 Task: Go to citations add citation source and select the source type as "Journal article".
Action: Mouse moved to (226, 79)
Screenshot: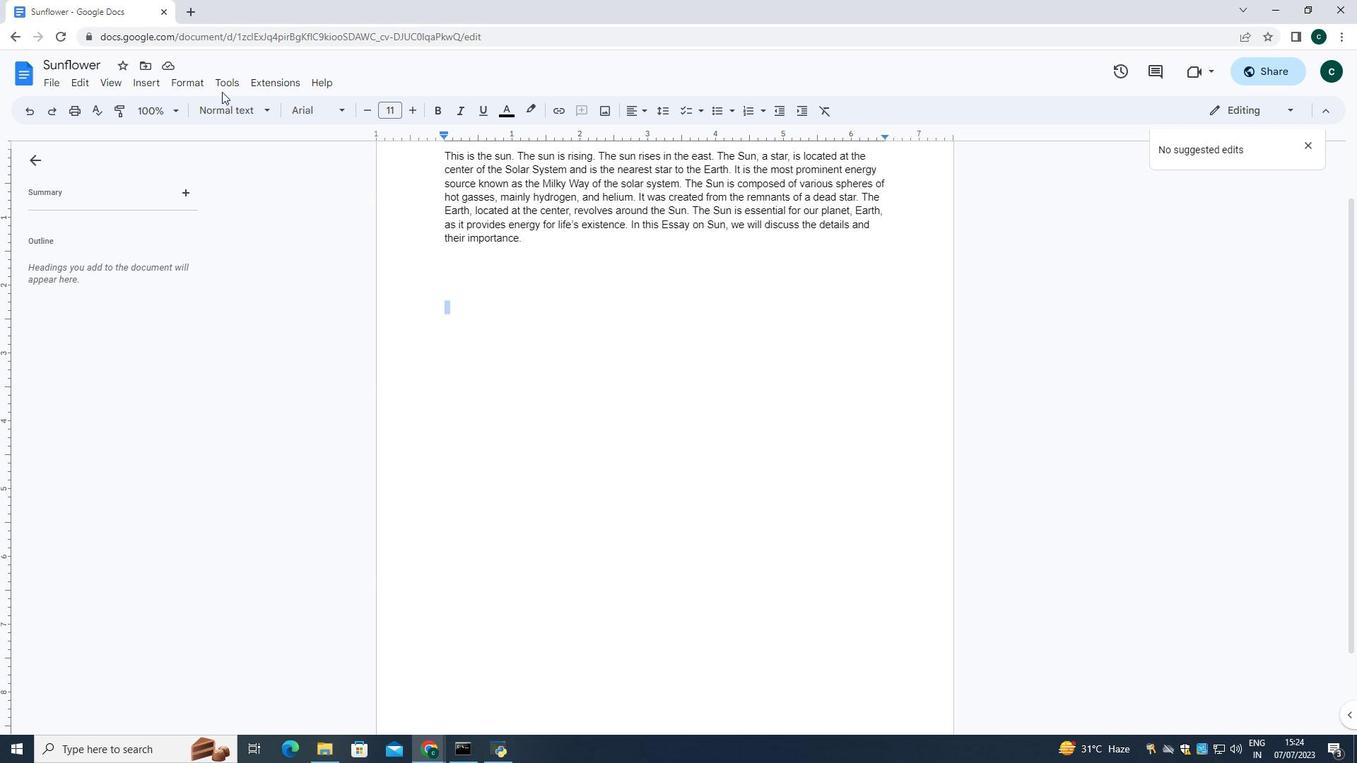 
Action: Mouse pressed left at (226, 79)
Screenshot: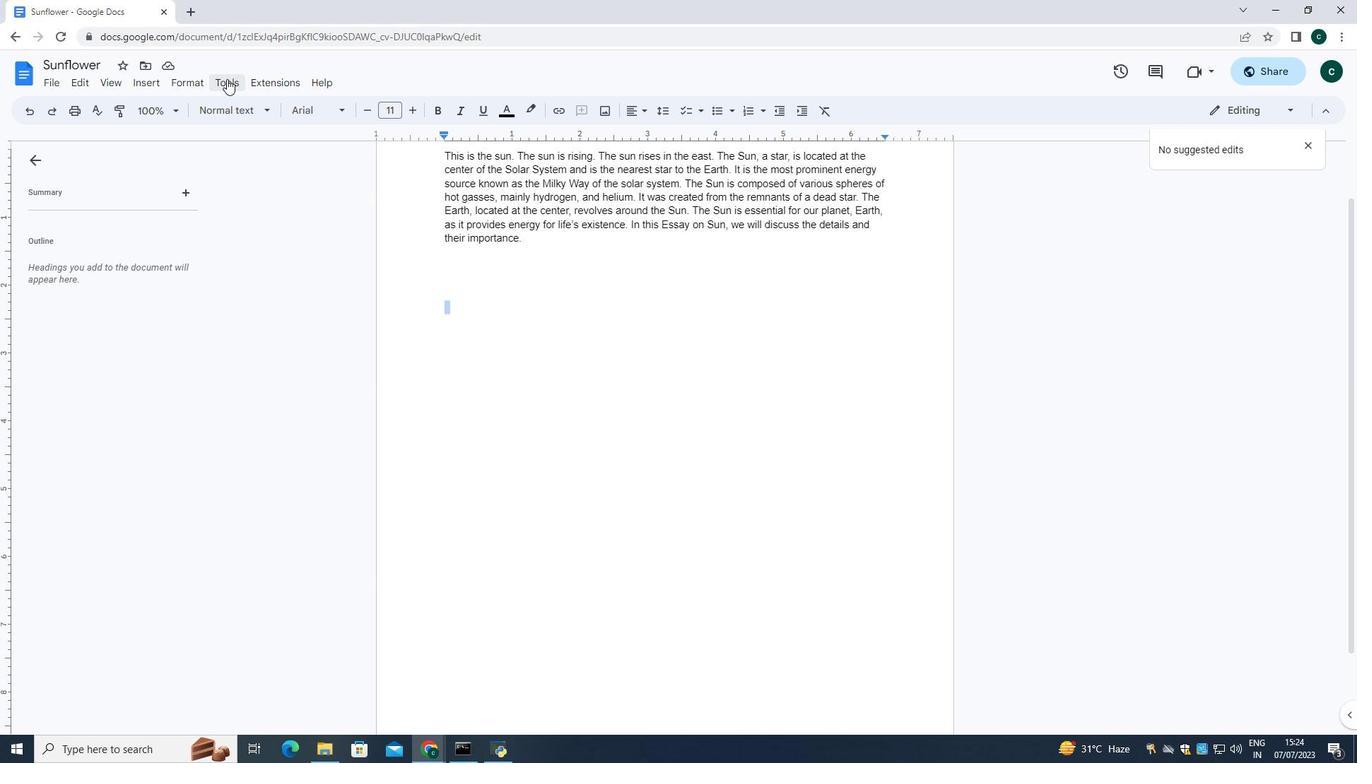 
Action: Mouse moved to (252, 190)
Screenshot: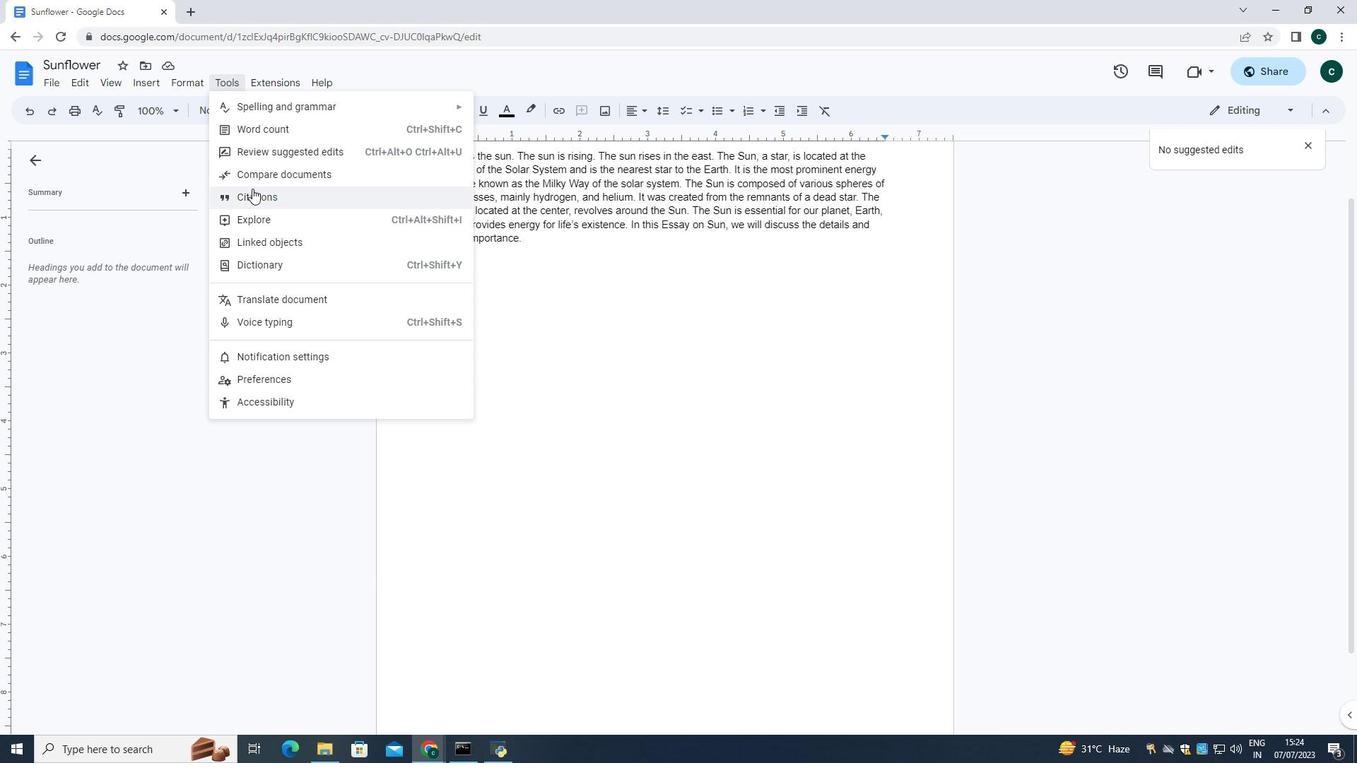 
Action: Mouse pressed left at (252, 190)
Screenshot: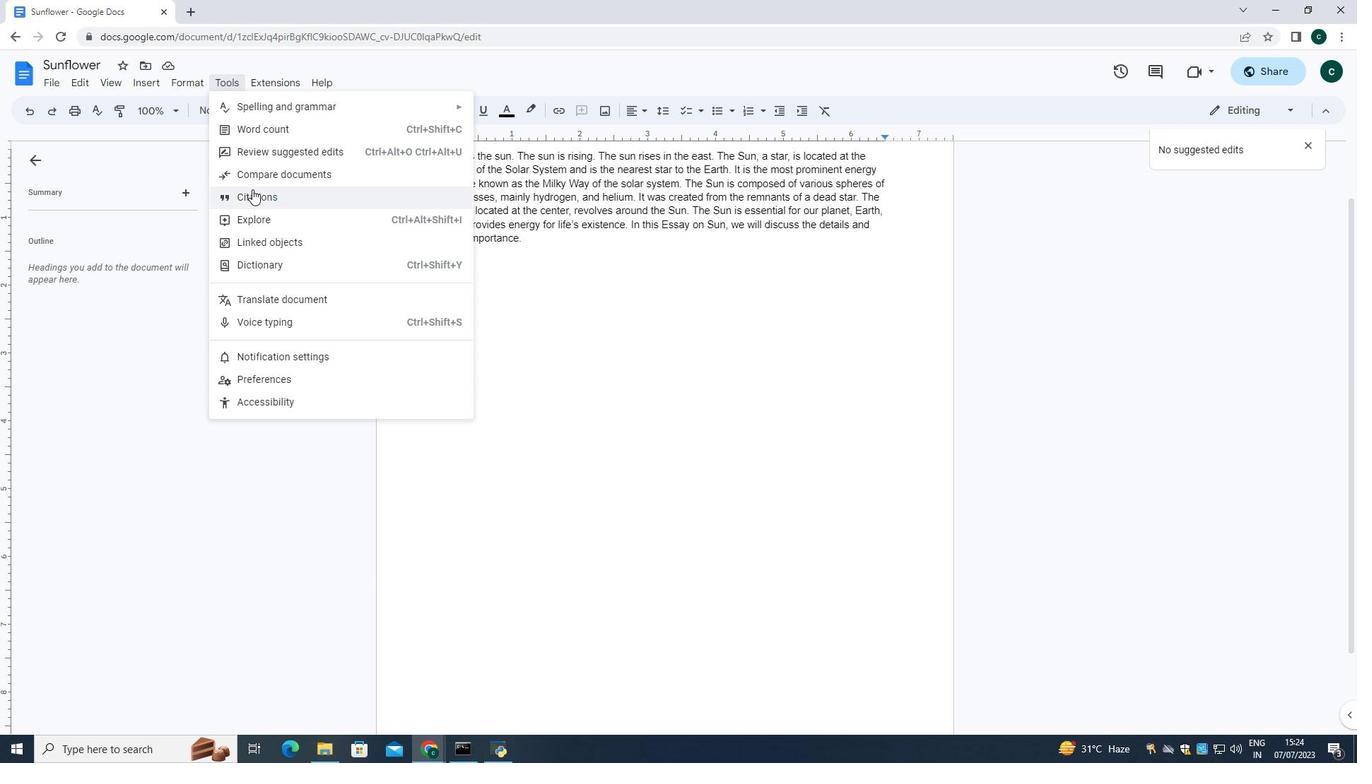 
Action: Mouse moved to (1186, 197)
Screenshot: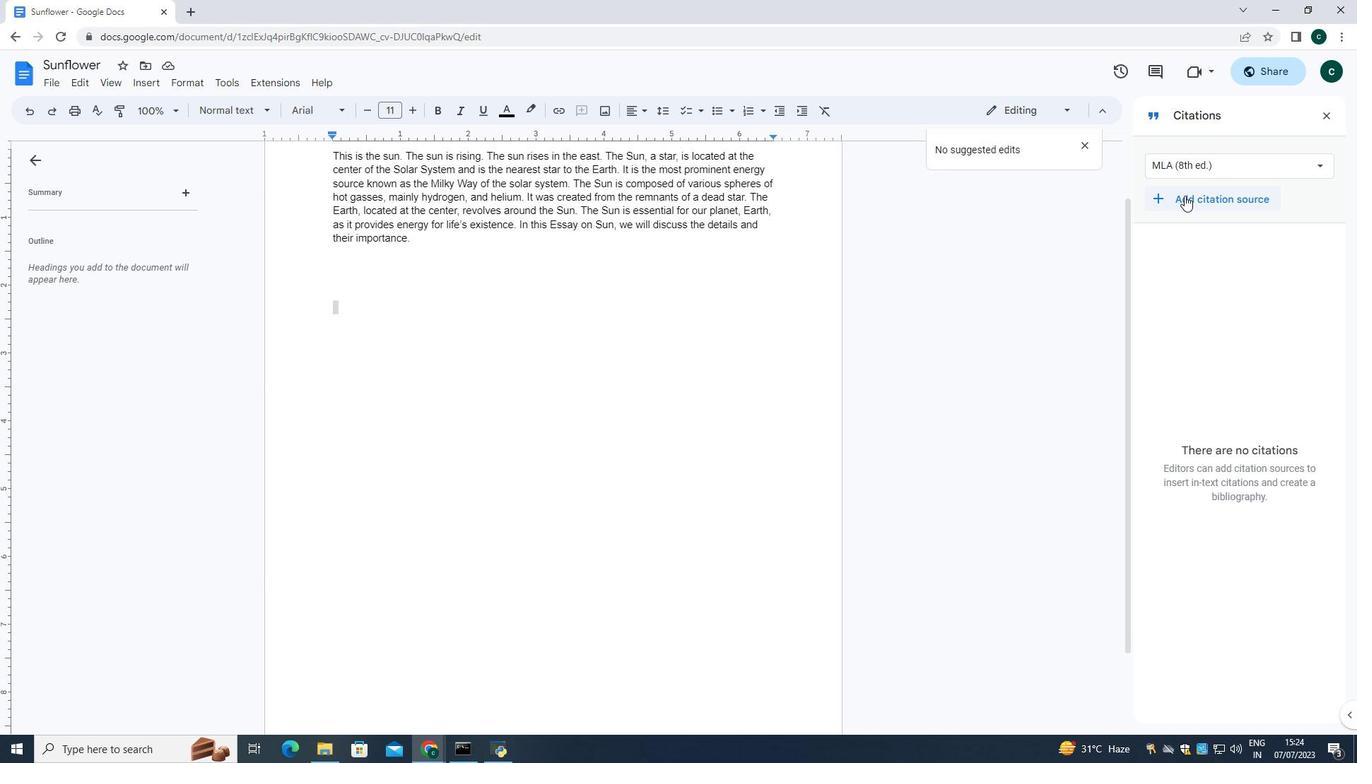 
Action: Mouse pressed left at (1186, 197)
Screenshot: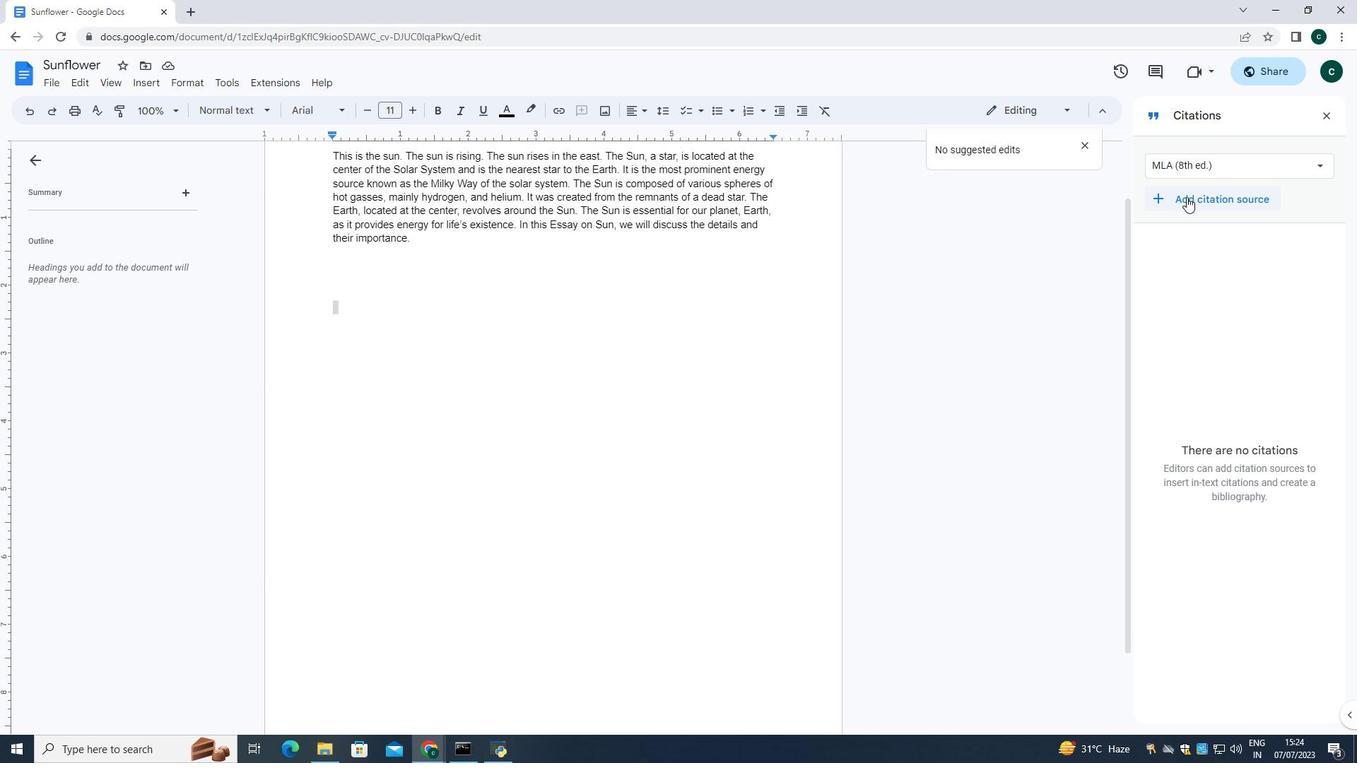 
Action: Mouse moved to (1190, 182)
Screenshot: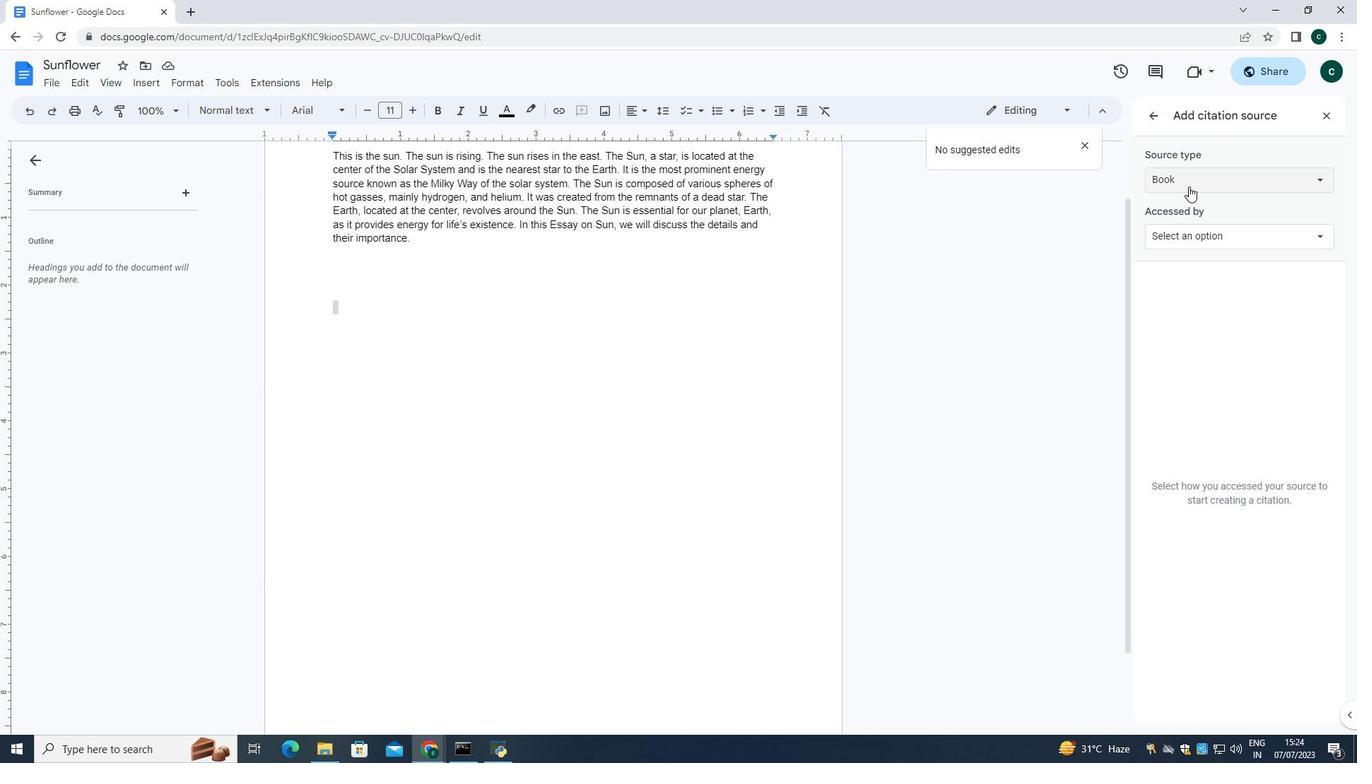 
Action: Mouse pressed left at (1190, 182)
Screenshot: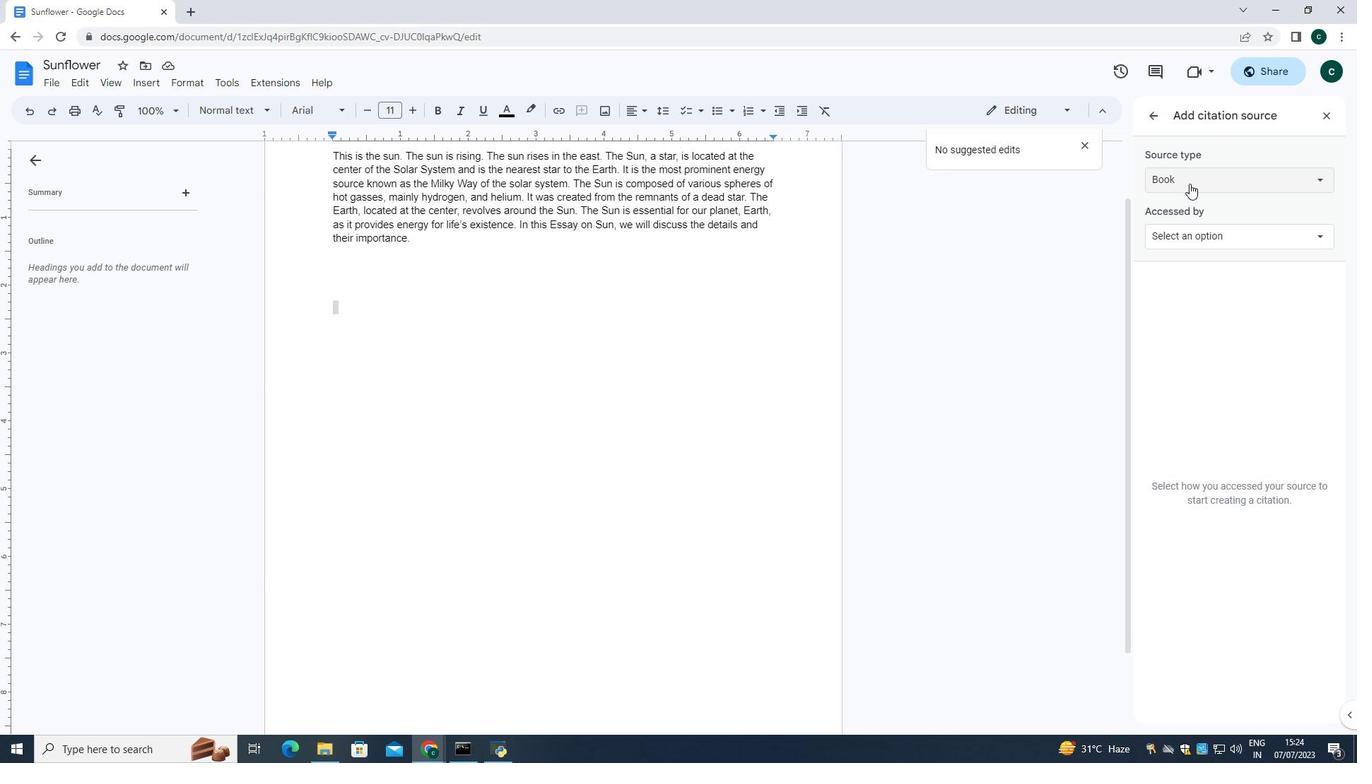
Action: Mouse moved to (1181, 286)
Screenshot: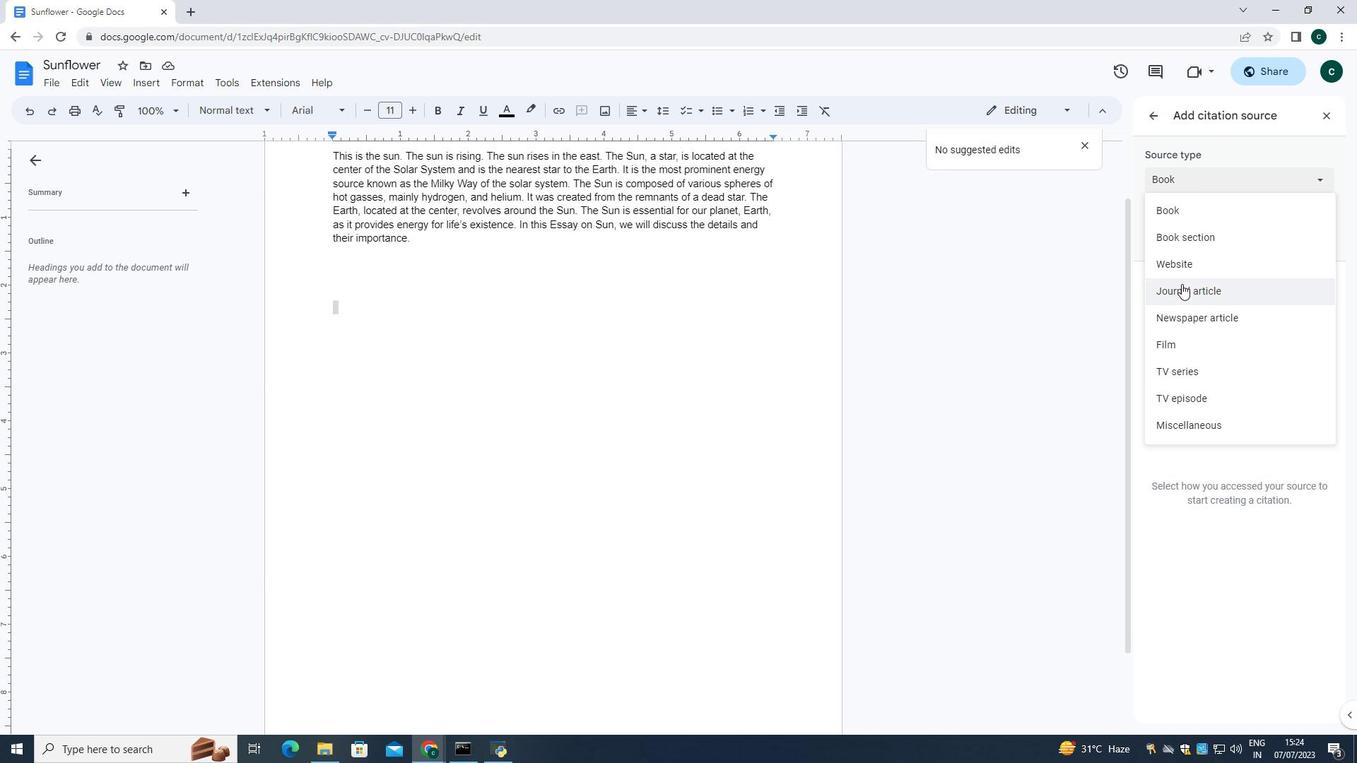 
Action: Mouse pressed left at (1181, 286)
Screenshot: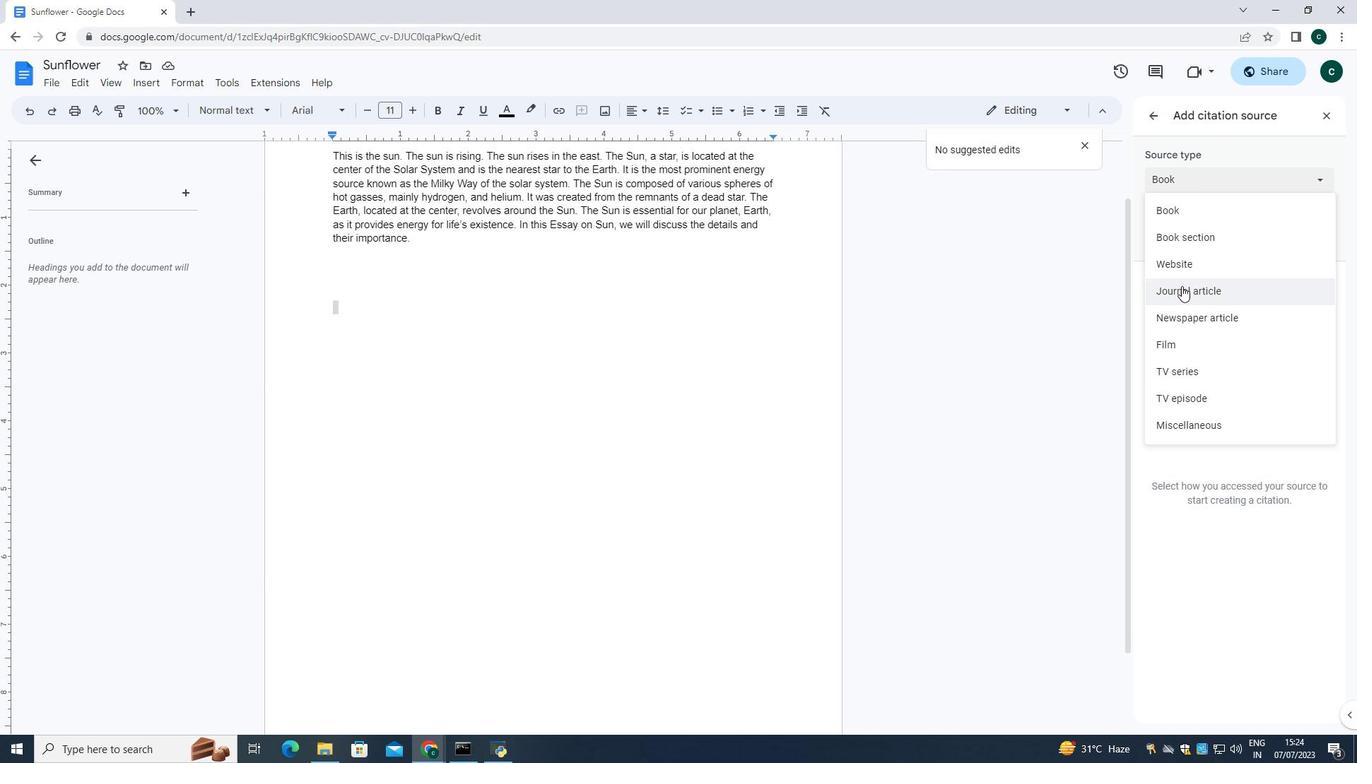 
